 Task: Log work in the project TrueNorth for the issue 'Implement a new cloud-based customer service platform for a company with omnichannel communication and AI-powered chatbots' spent time as '2w 3d 21h 31m' and remaining time as '5w 2d 10h 18m' and move to top of backlog. Now add the issue to the epic 'Incident Response Planning'.
Action: Mouse moved to (574, 453)
Screenshot: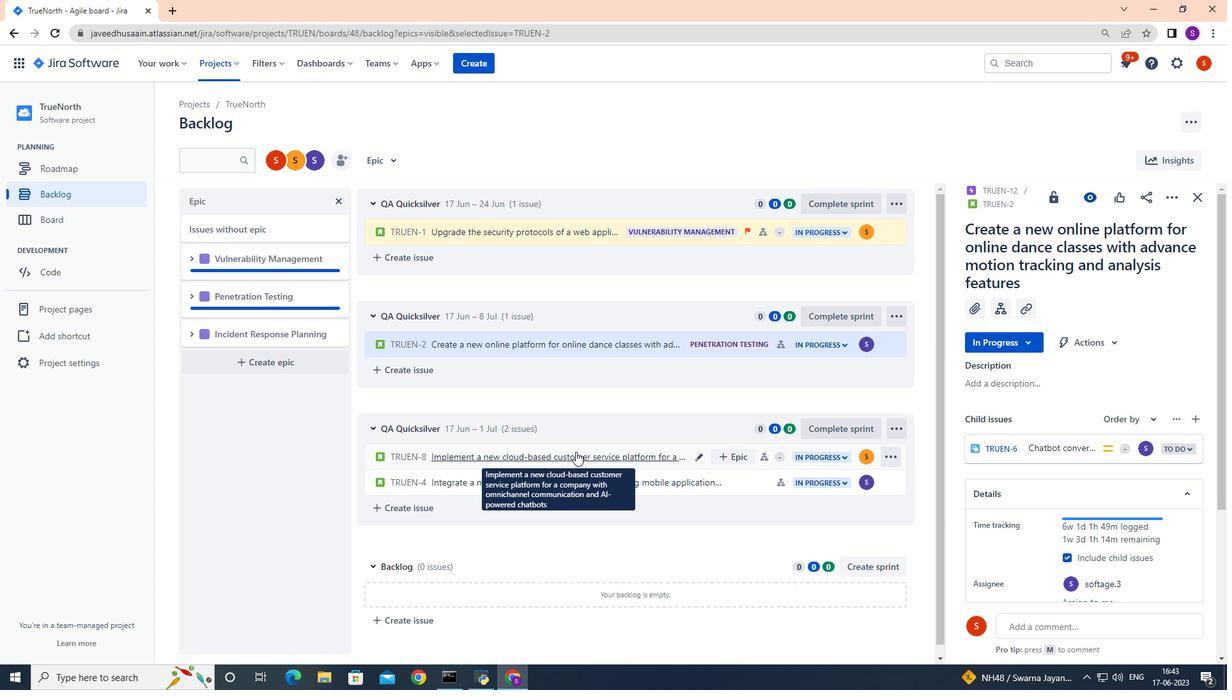 
Action: Mouse pressed left at (574, 453)
Screenshot: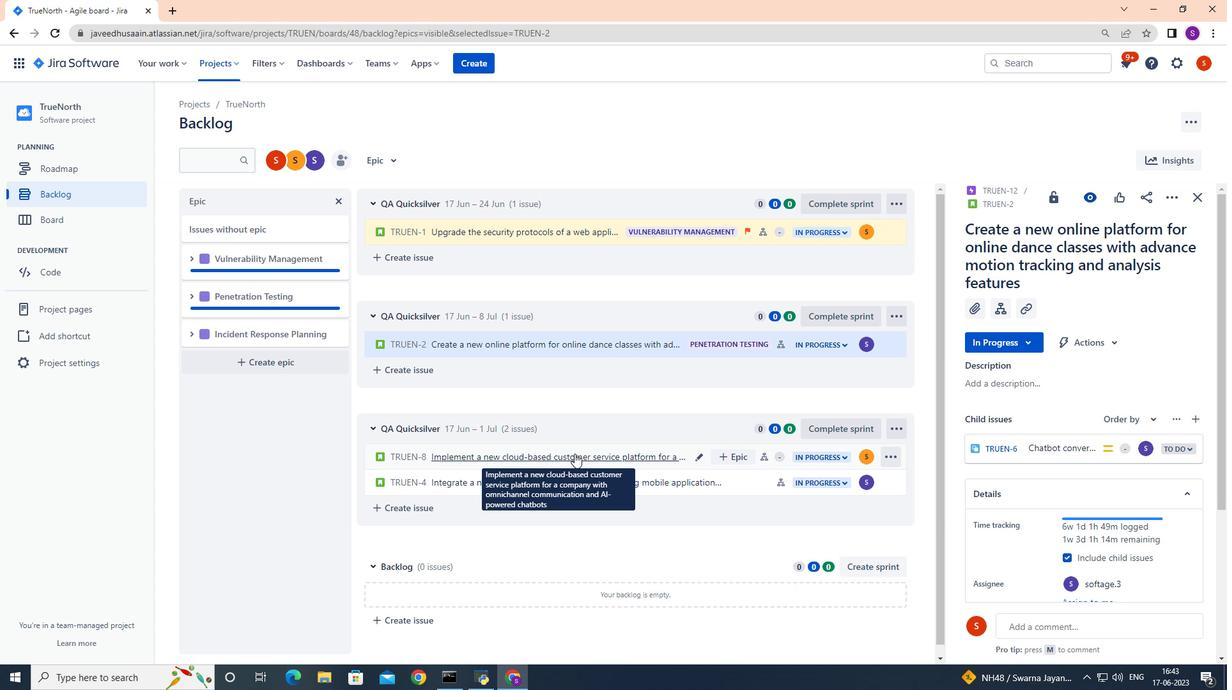 
Action: Mouse moved to (1169, 201)
Screenshot: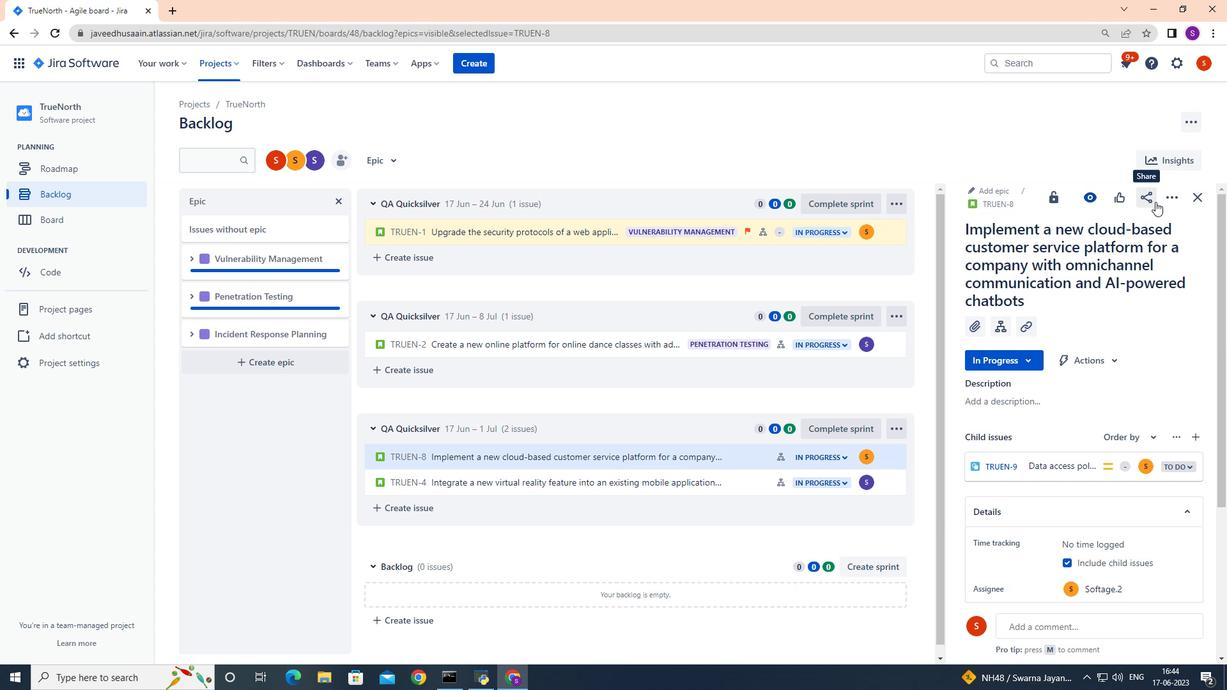 
Action: Mouse pressed left at (1169, 201)
Screenshot: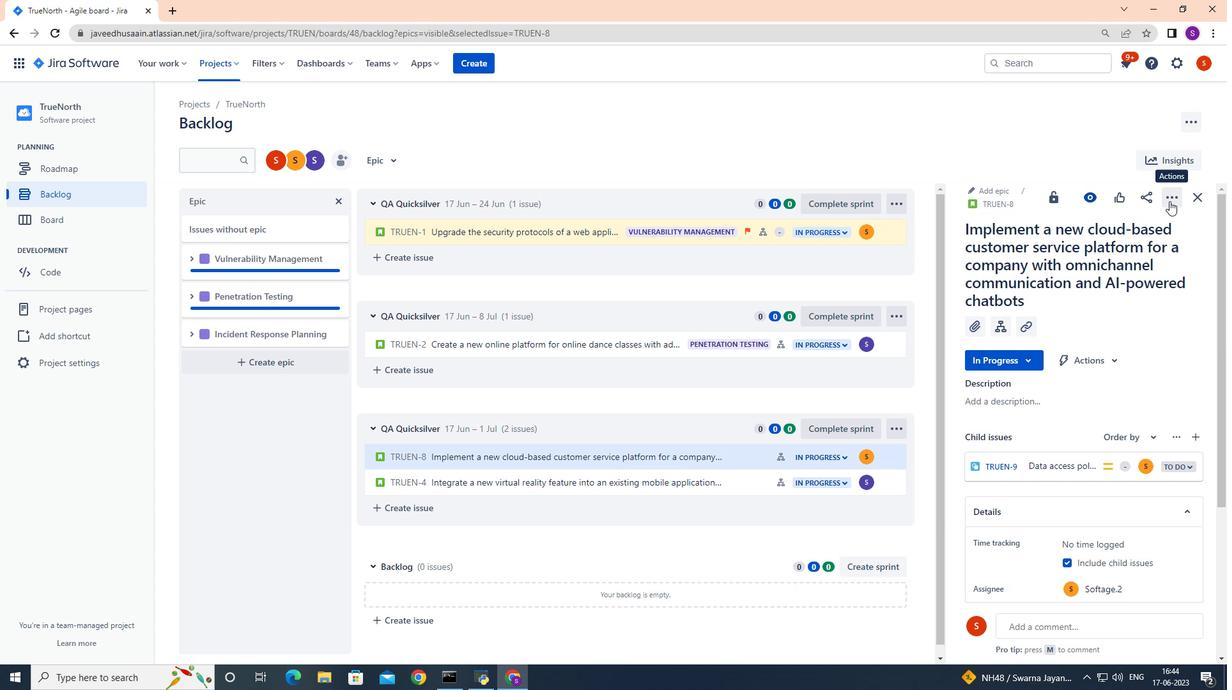 
Action: Mouse moved to (1142, 232)
Screenshot: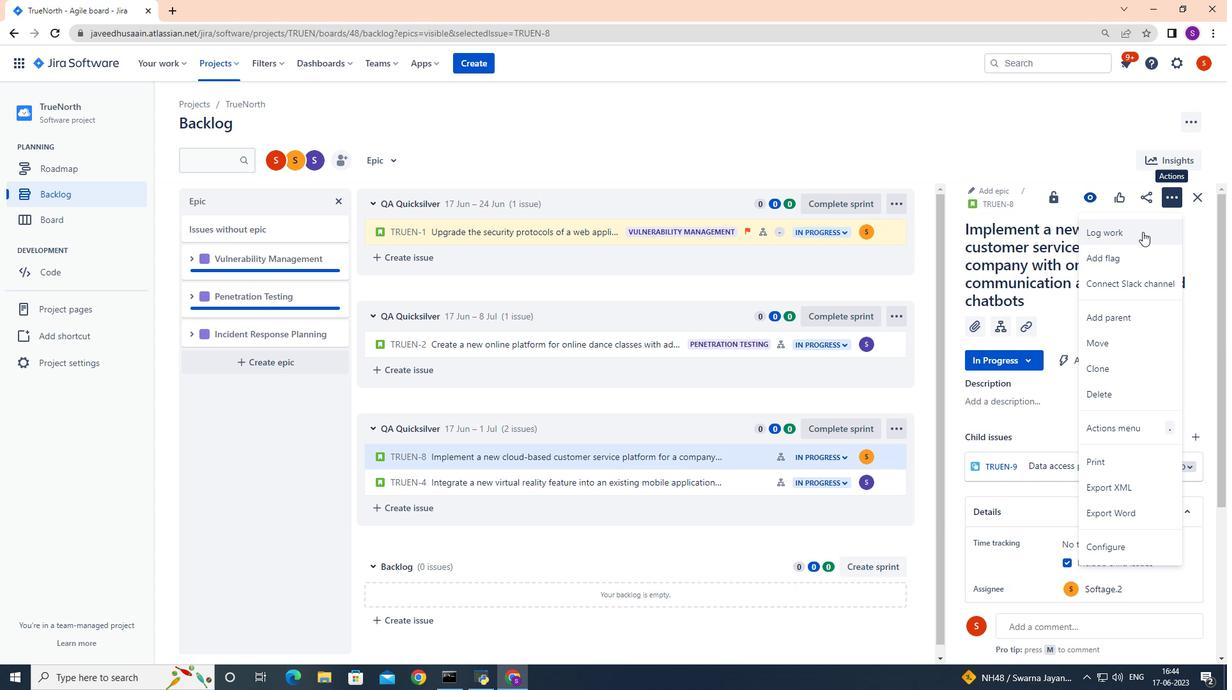 
Action: Mouse pressed left at (1142, 232)
Screenshot: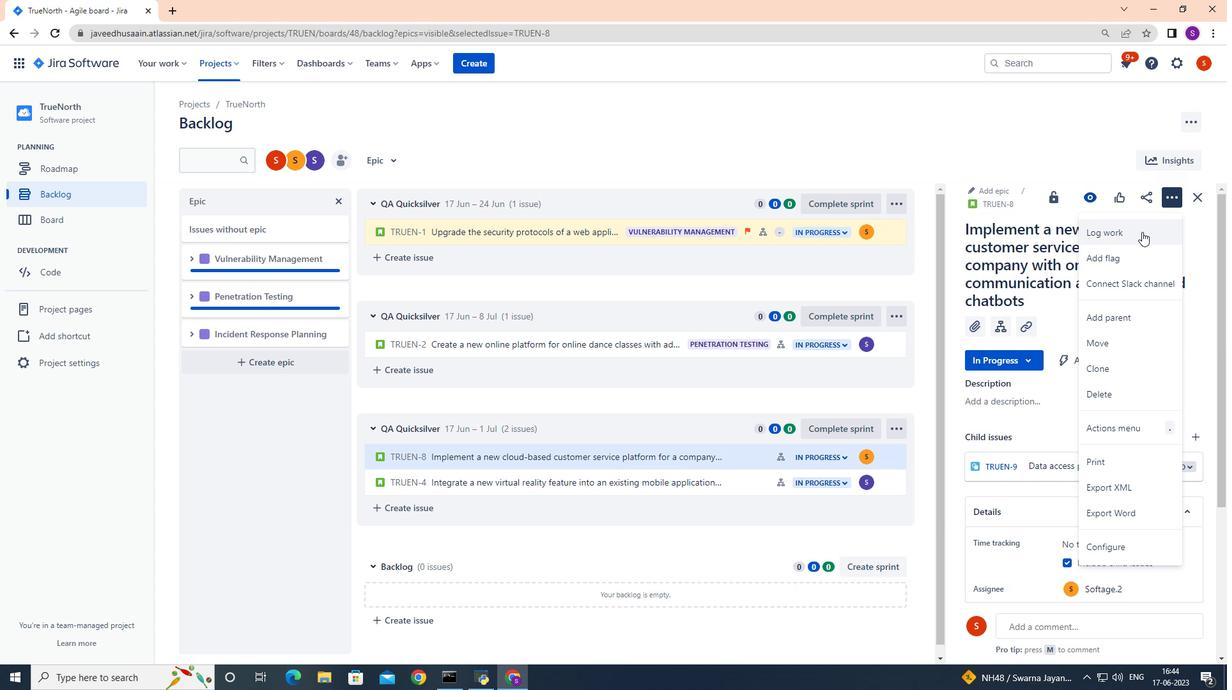 
Action: Mouse moved to (559, 188)
Screenshot: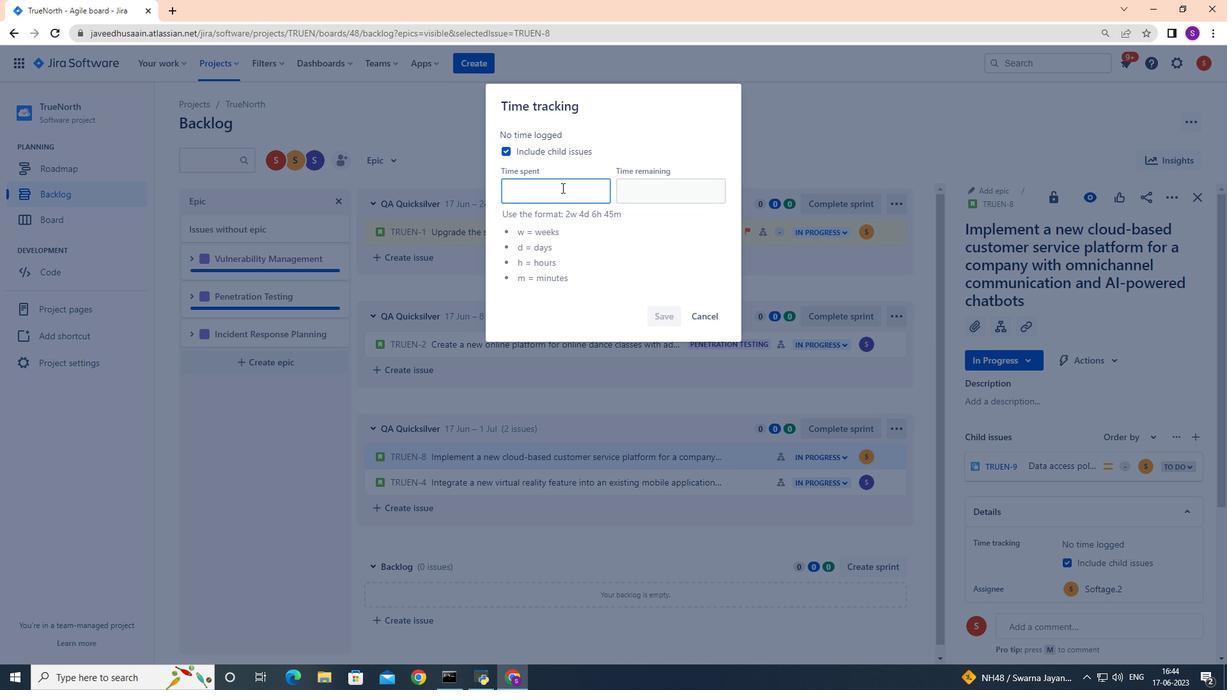 
Action: Mouse pressed left at (559, 188)
Screenshot: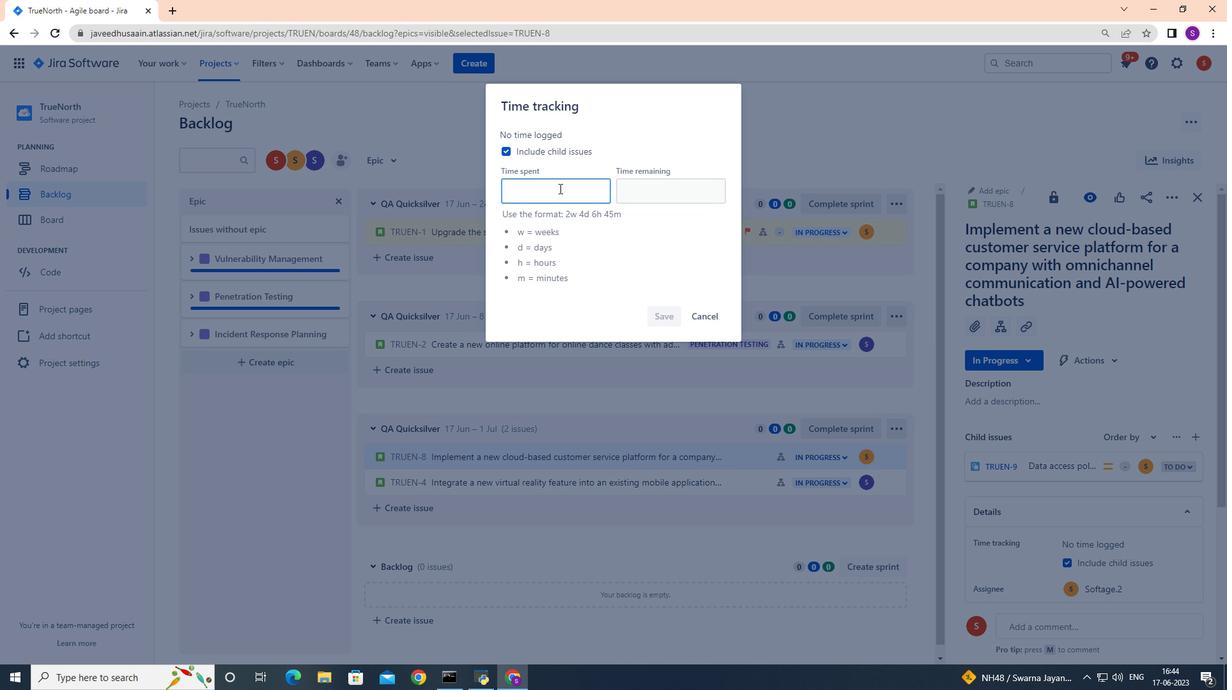 
Action: Key pressed 2w<Key.space>3d<Key.space>21h<Key.space>31m<Key.tab>5w<Key.space>
Screenshot: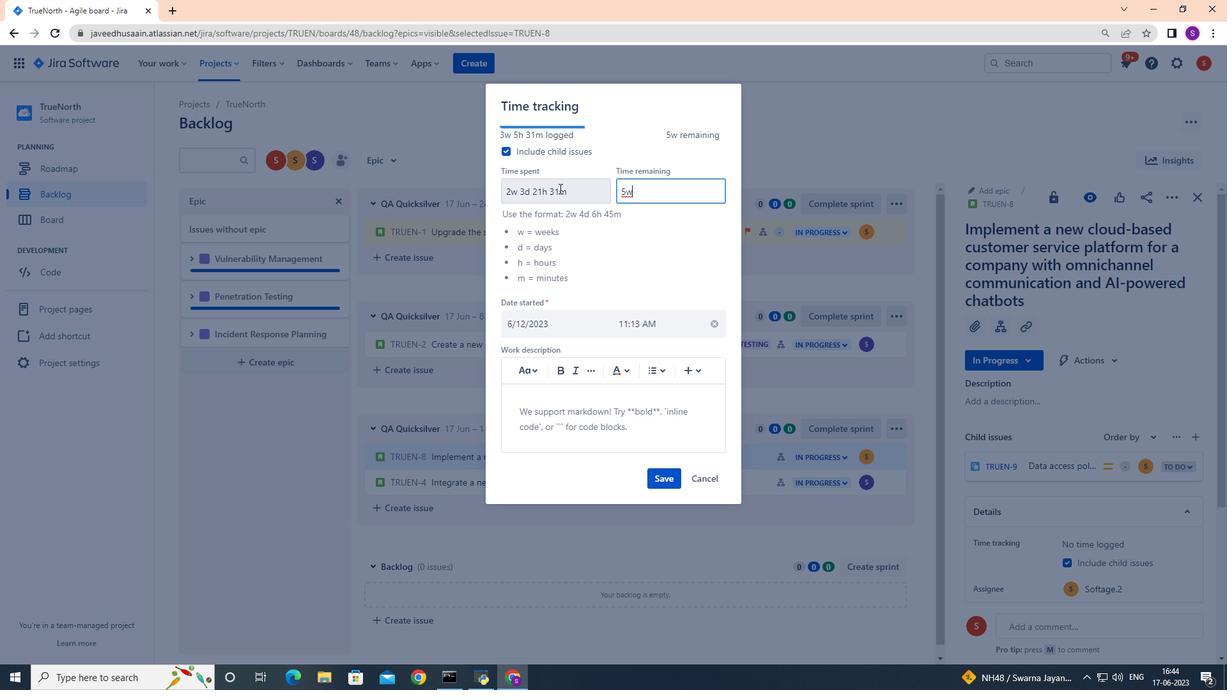
Action: Mouse moved to (558, 188)
Screenshot: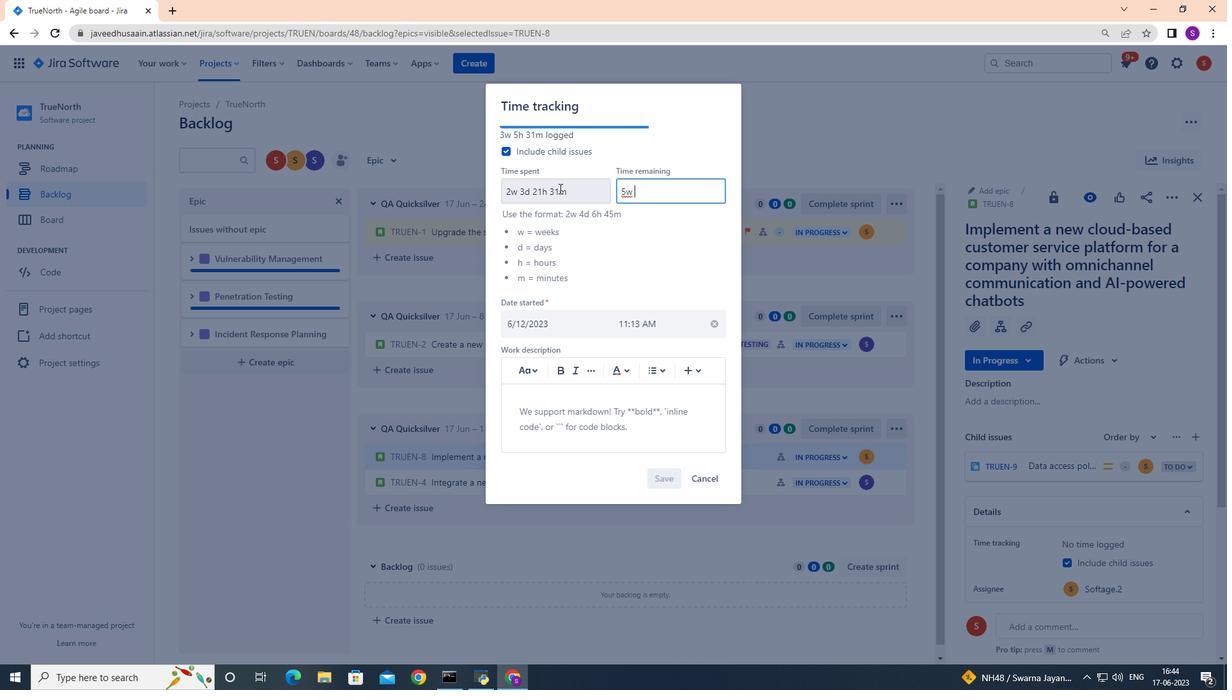 
Action: Key pressed 2d<Key.space>10h<Key.space>18m
Screenshot: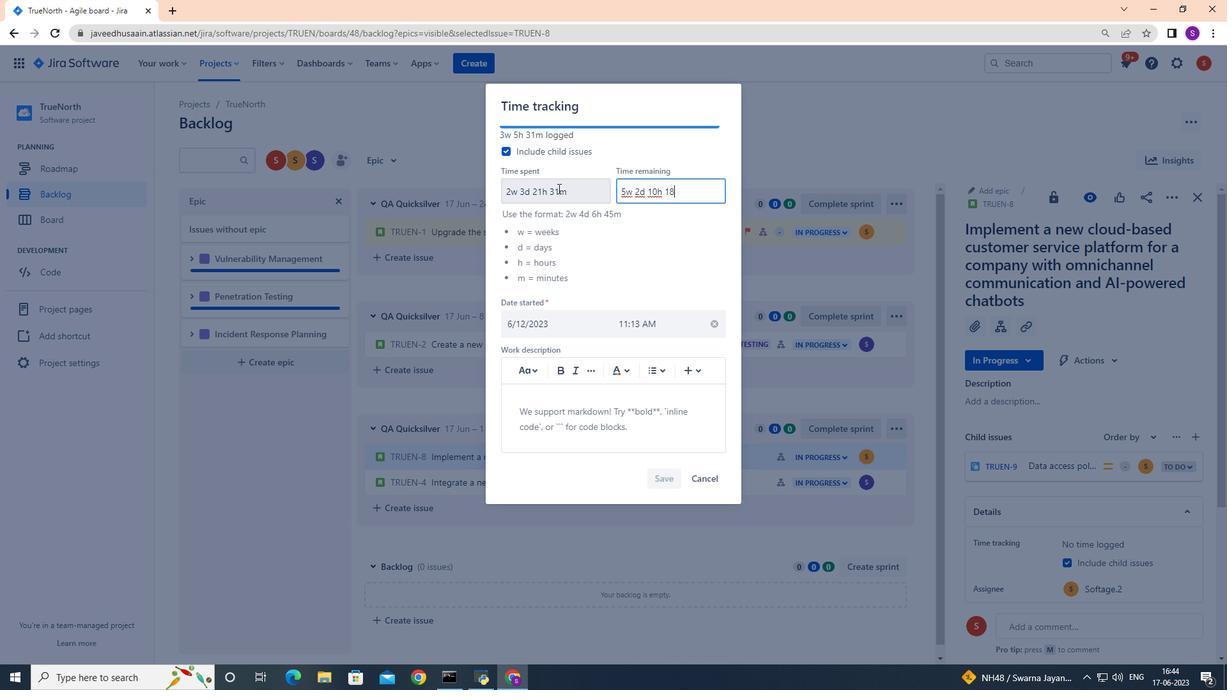 
Action: Mouse moved to (657, 470)
Screenshot: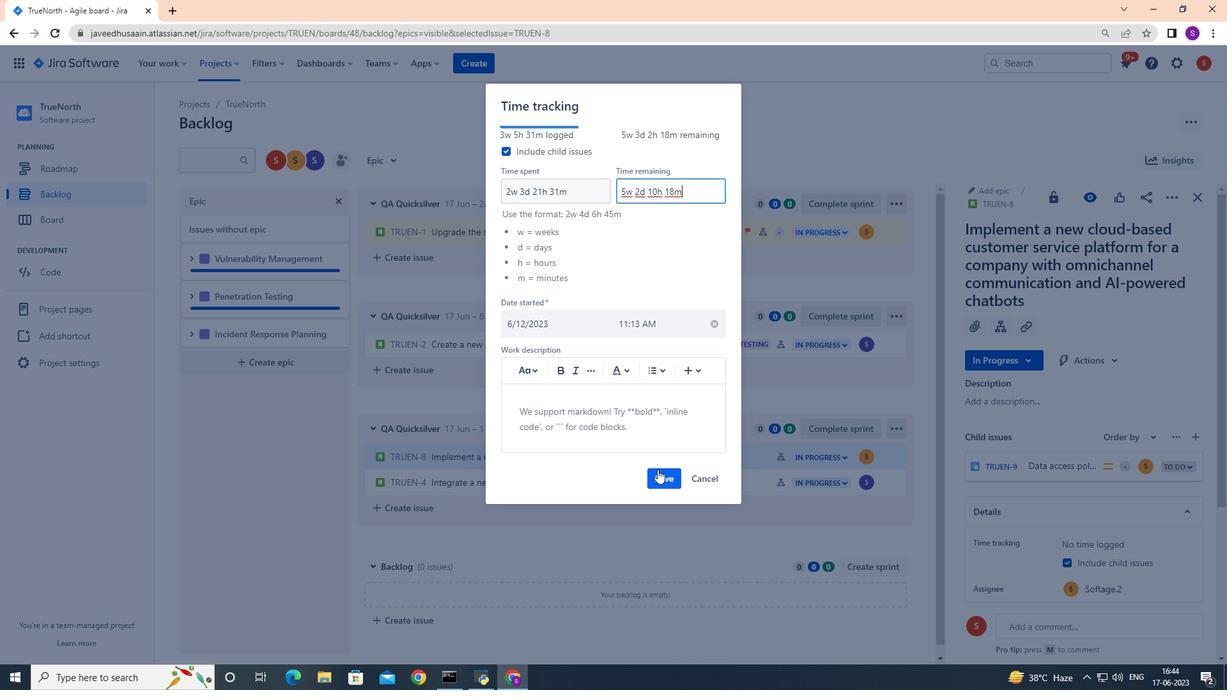 
Action: Mouse pressed left at (657, 470)
Screenshot: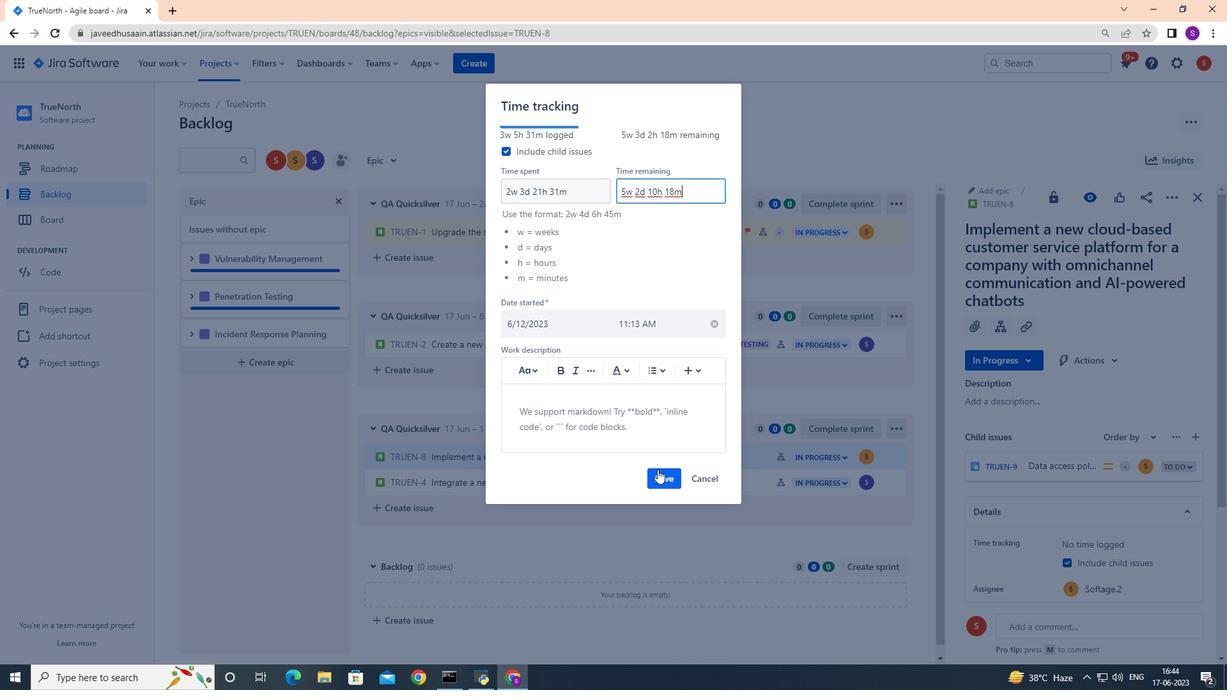 
Action: Mouse moved to (1170, 193)
Screenshot: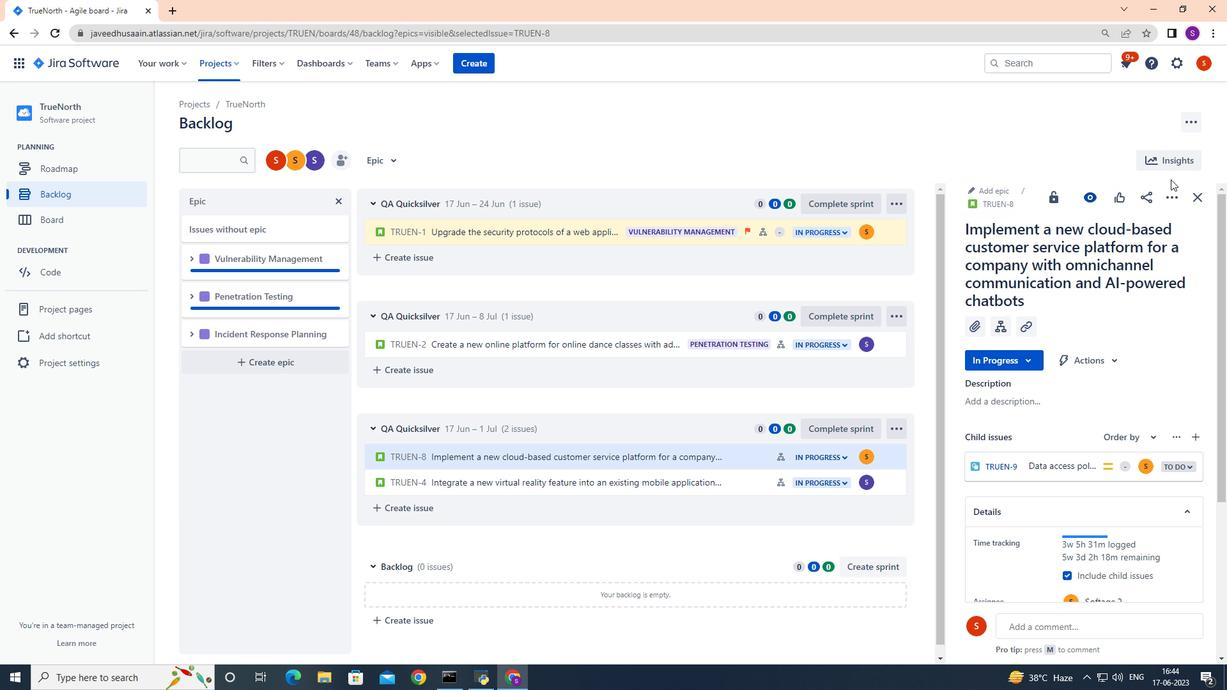 
Action: Mouse pressed left at (1170, 193)
Screenshot: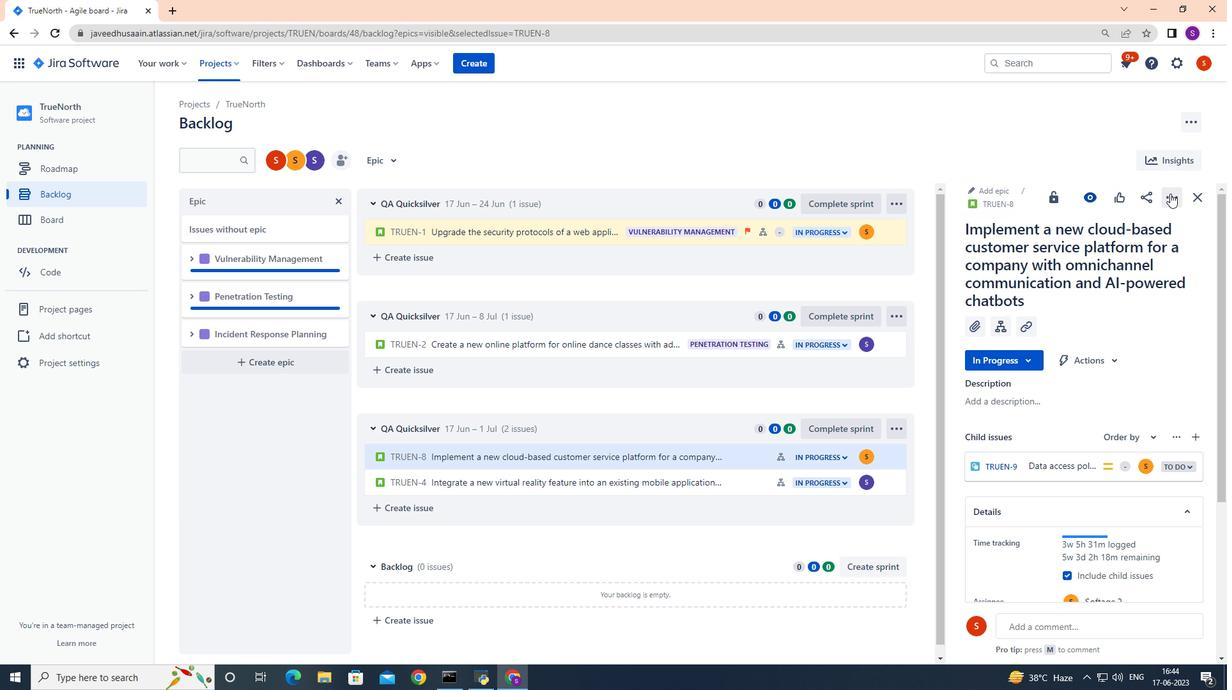 
Action: Mouse pressed left at (1170, 193)
Screenshot: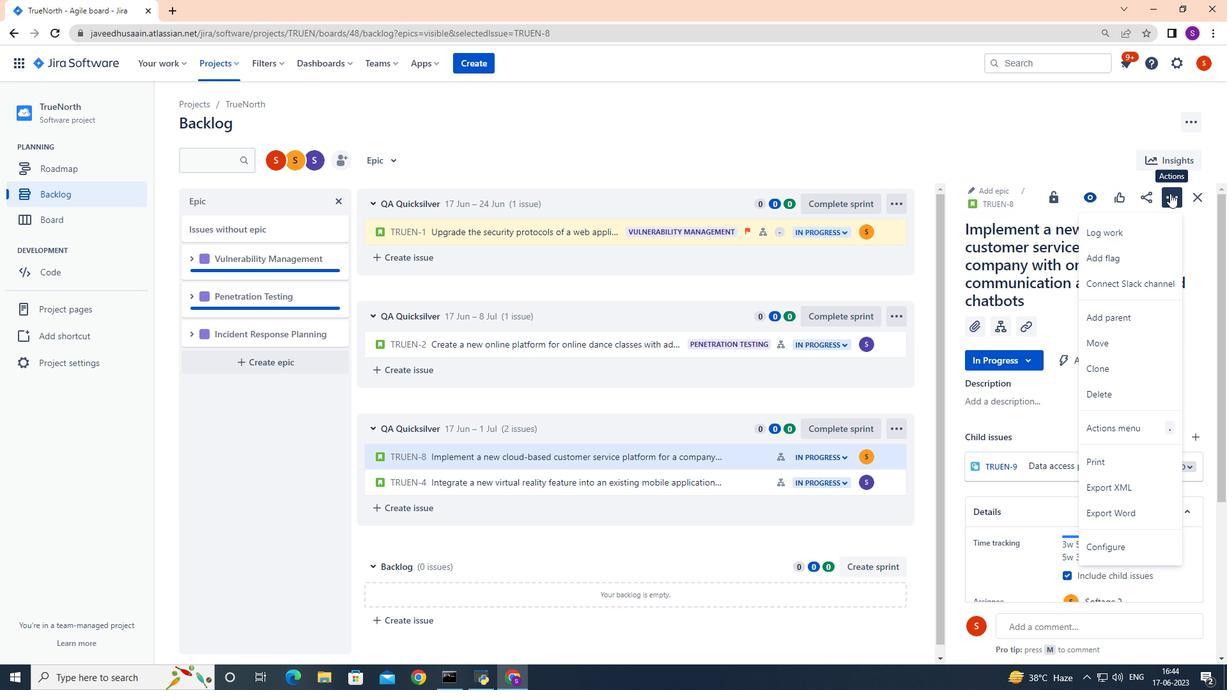 
Action: Mouse moved to (895, 456)
Screenshot: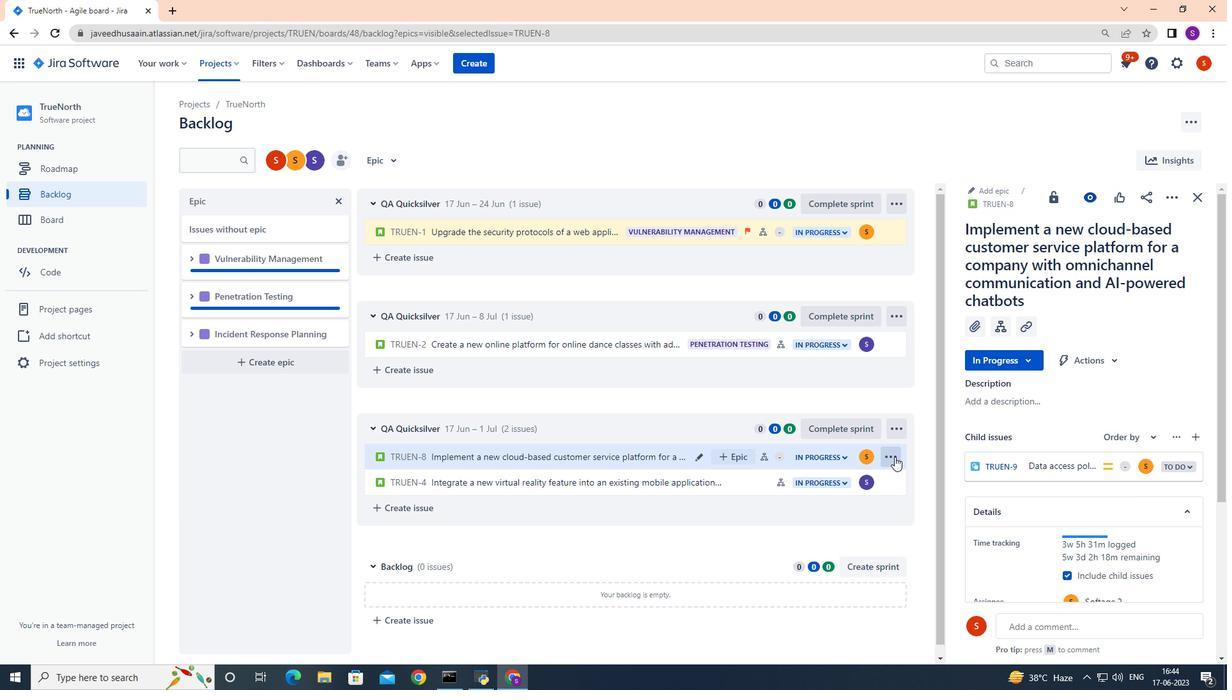 
Action: Mouse pressed left at (895, 456)
Screenshot: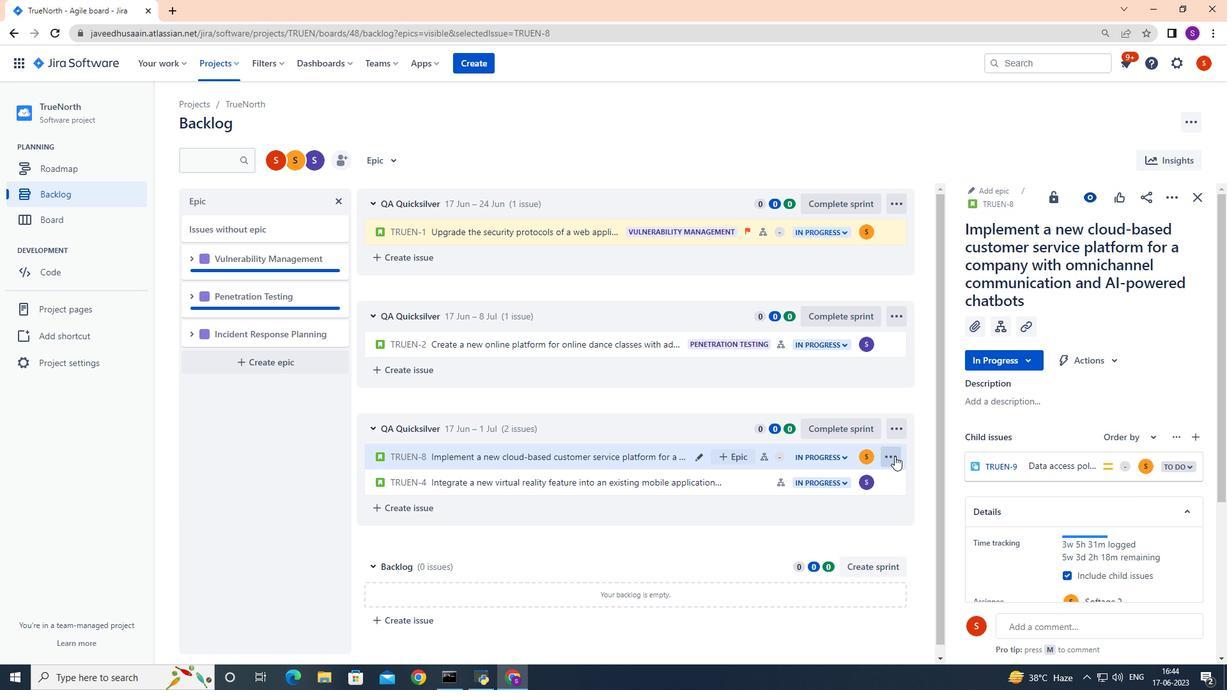
Action: Mouse moved to (872, 405)
Screenshot: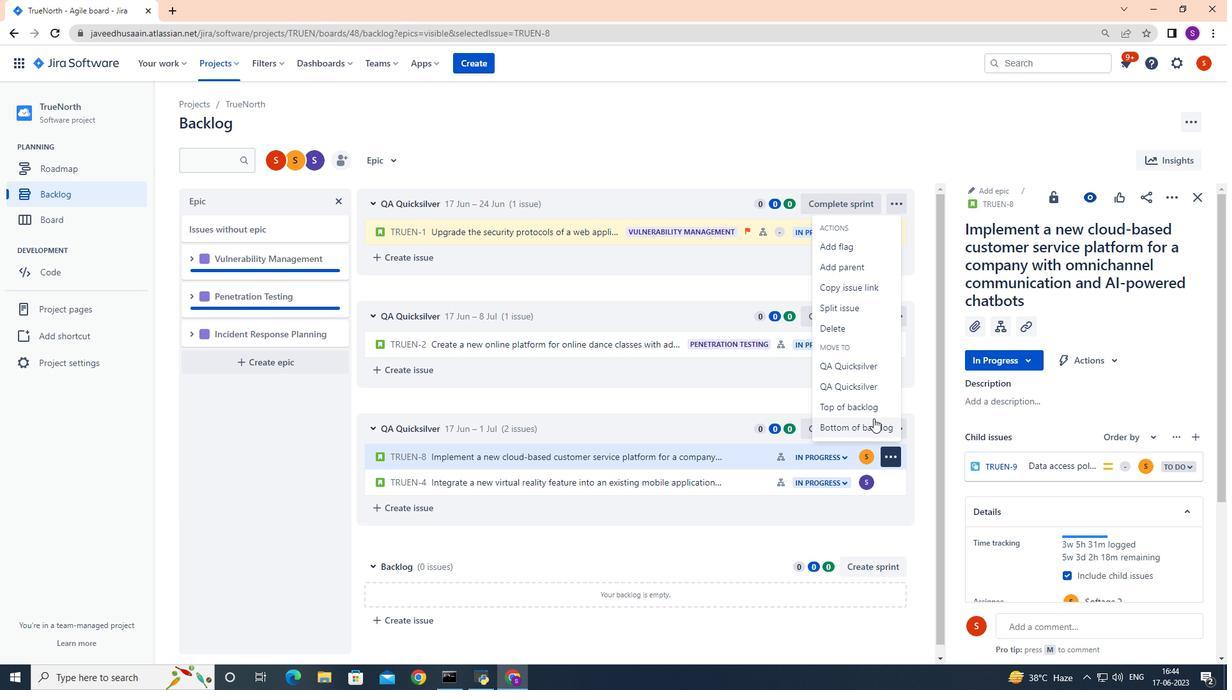 
Action: Mouse pressed left at (872, 405)
Screenshot: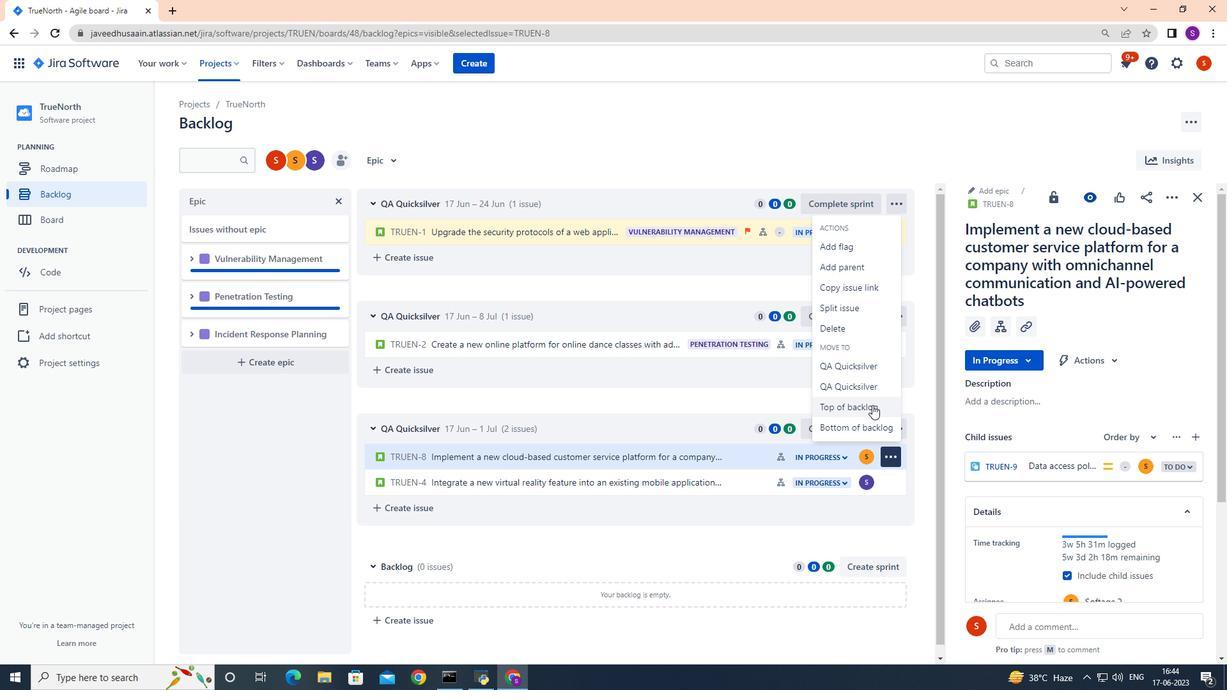 
Action: Mouse moved to (659, 207)
Screenshot: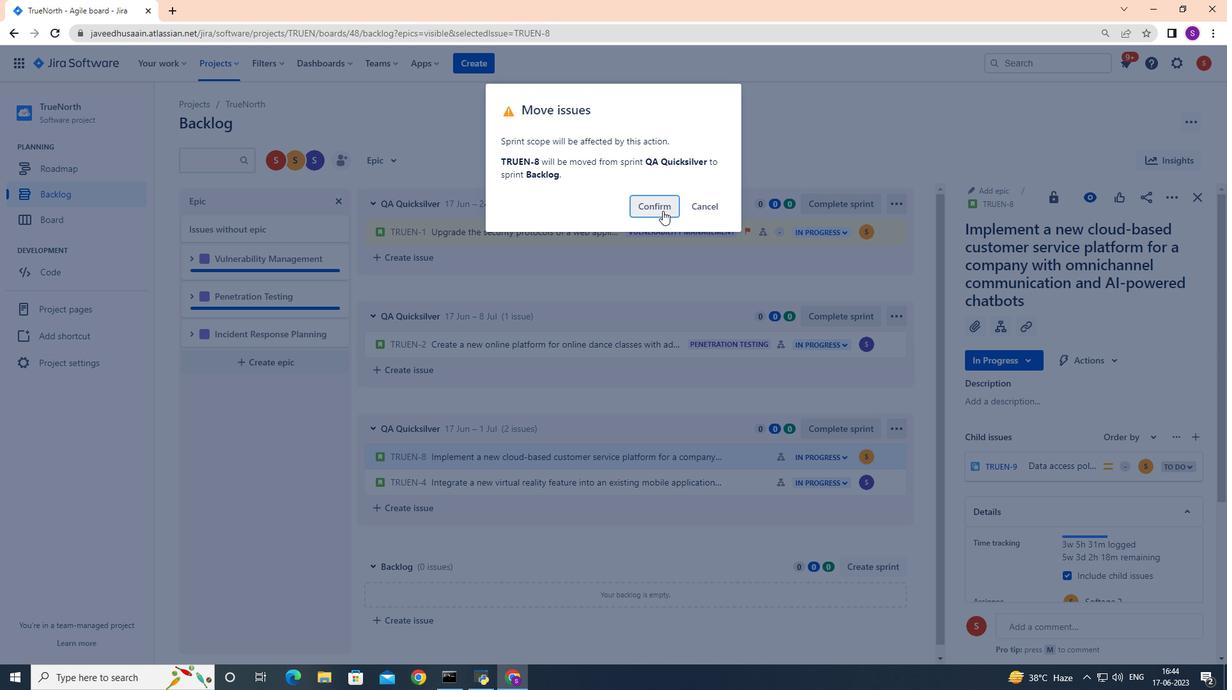 
Action: Mouse pressed left at (659, 207)
Screenshot: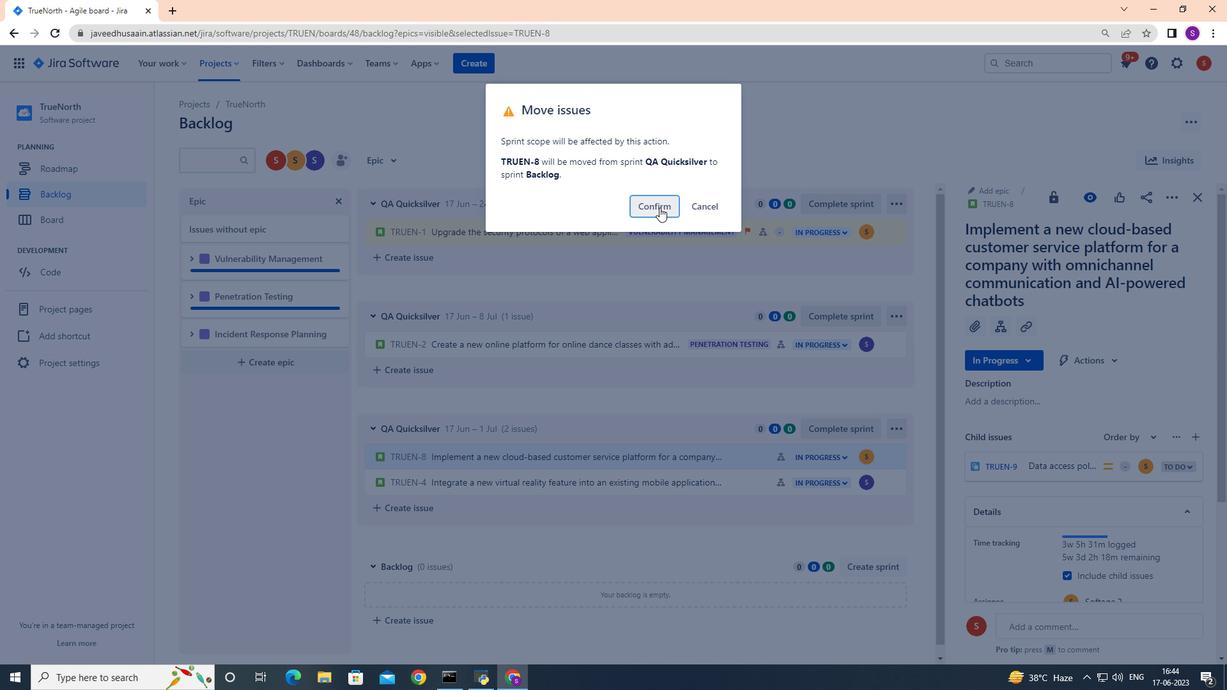
Action: Mouse moved to (730, 563)
Screenshot: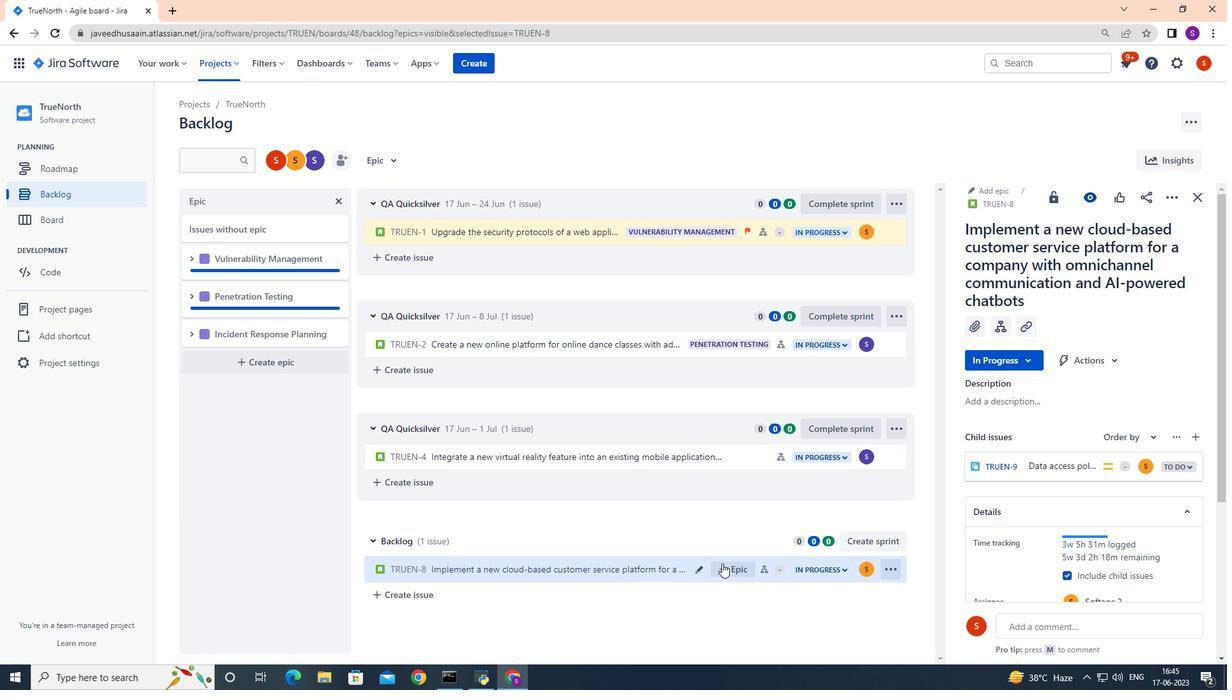 
Action: Mouse pressed left at (730, 563)
Screenshot: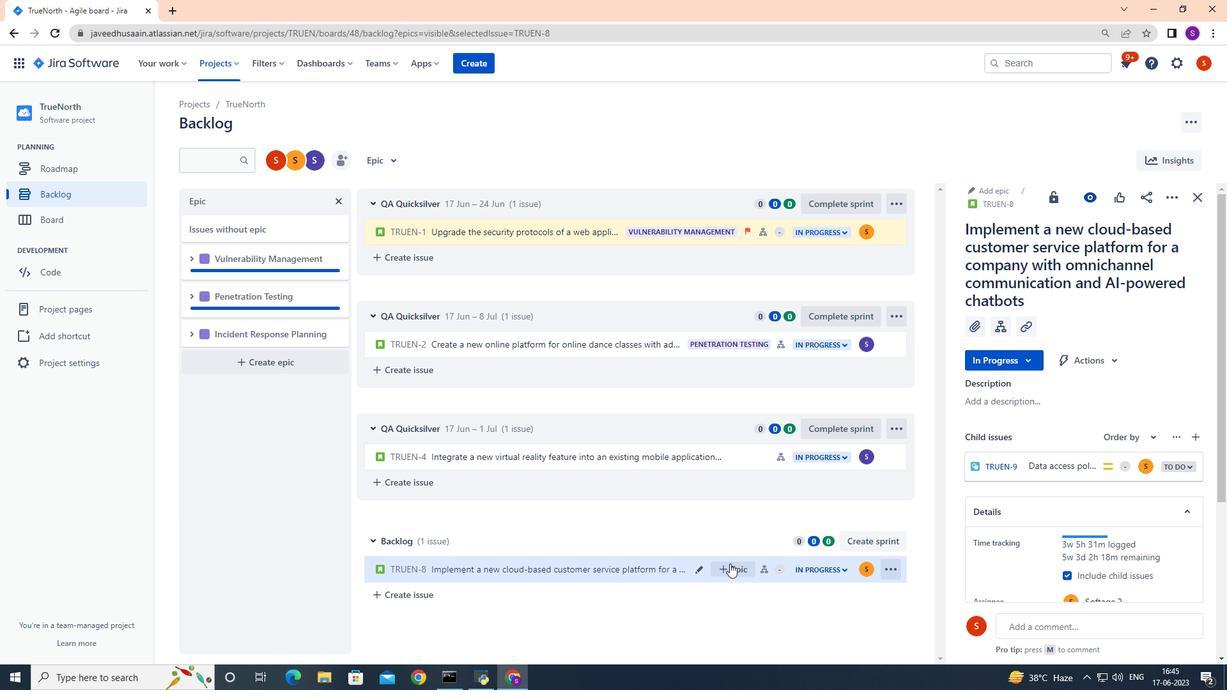 
Action: Mouse moved to (737, 580)
Screenshot: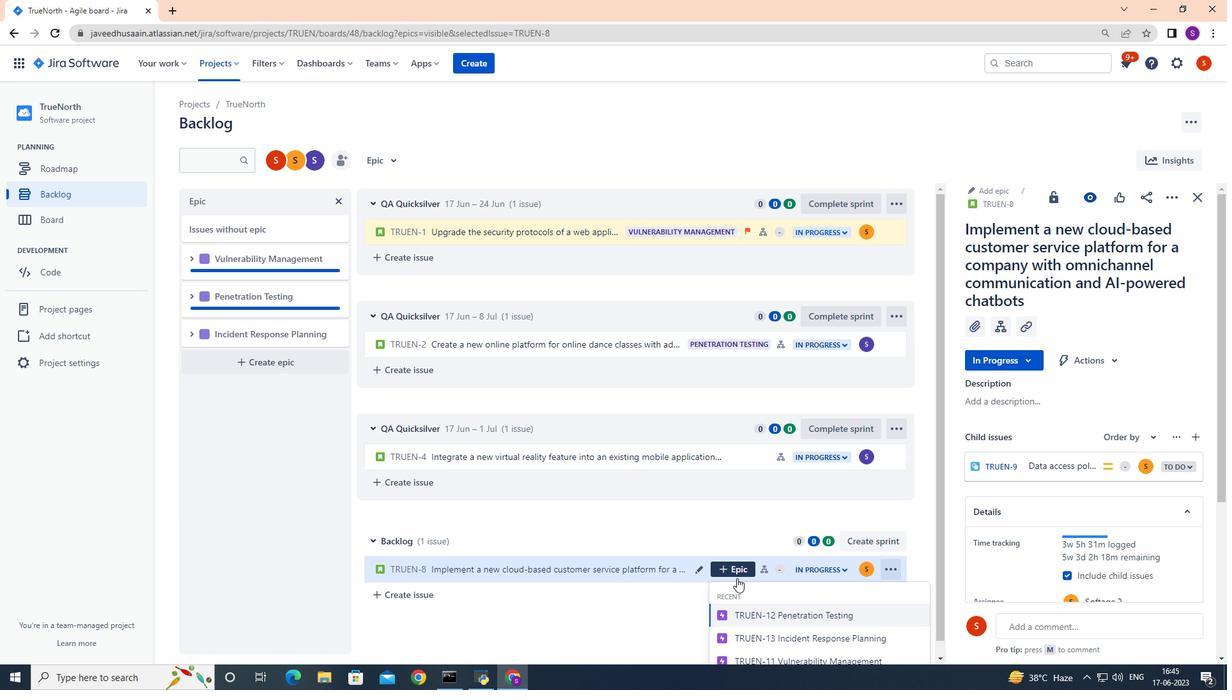 
Action: Mouse scrolled (737, 579) with delta (0, 0)
Screenshot: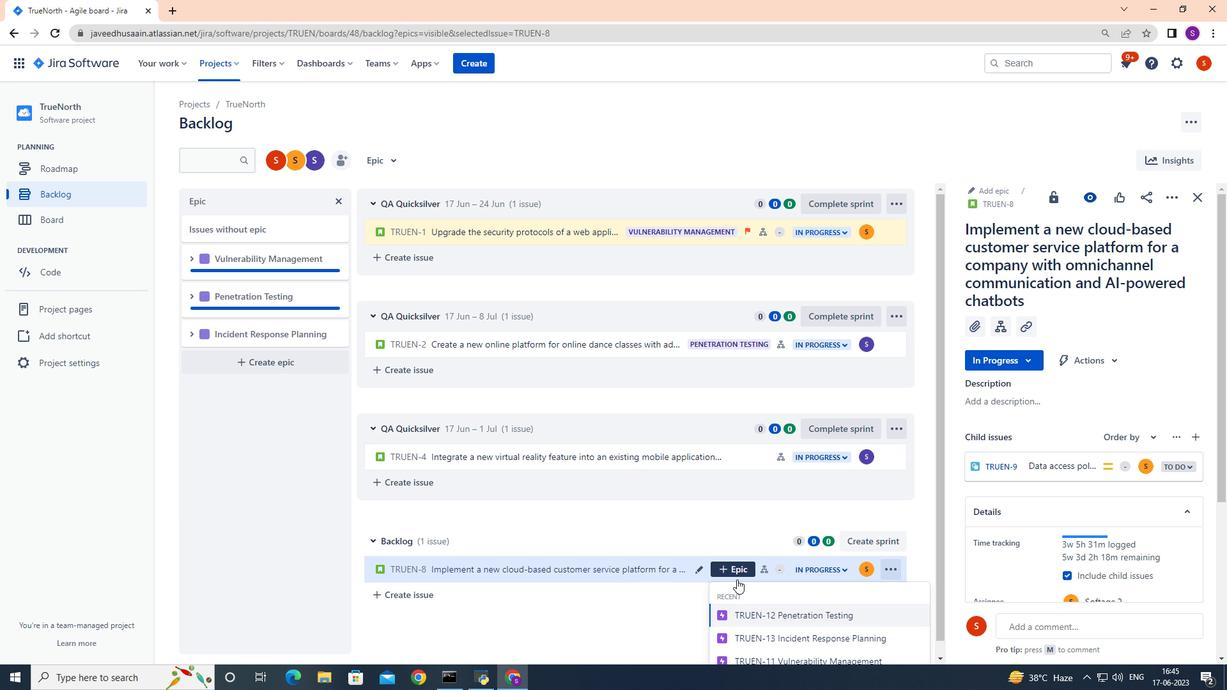 
Action: Mouse scrolled (737, 579) with delta (0, 0)
Screenshot: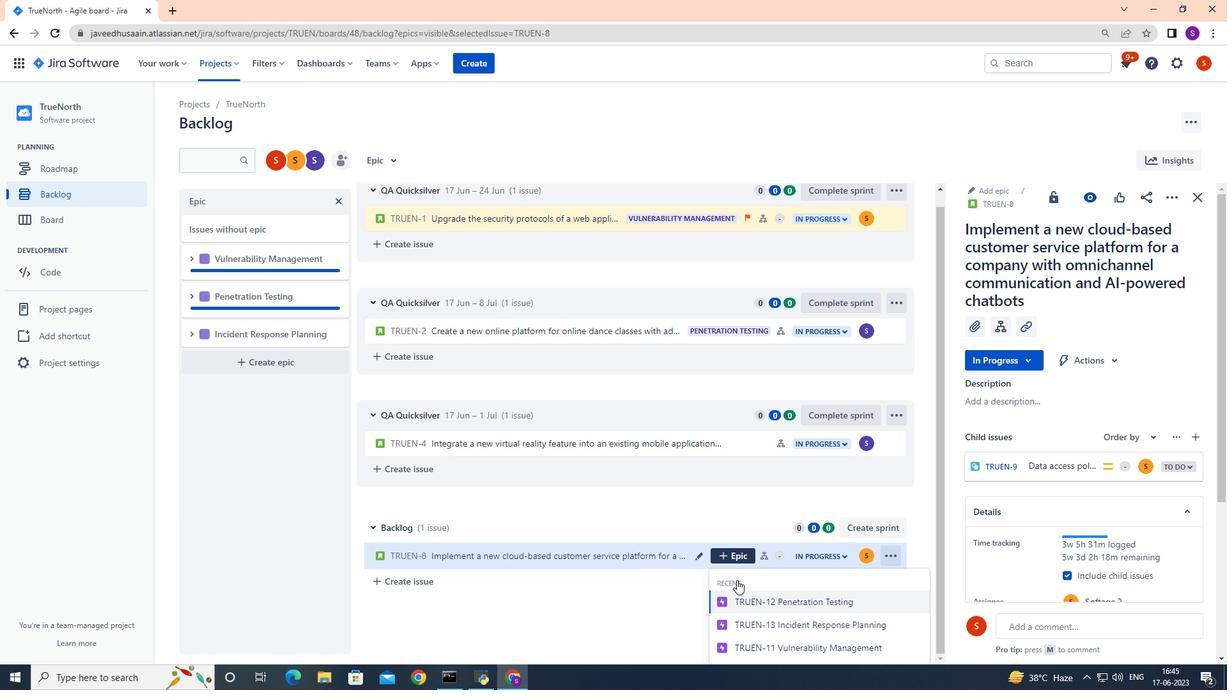 
Action: Mouse moved to (783, 622)
Screenshot: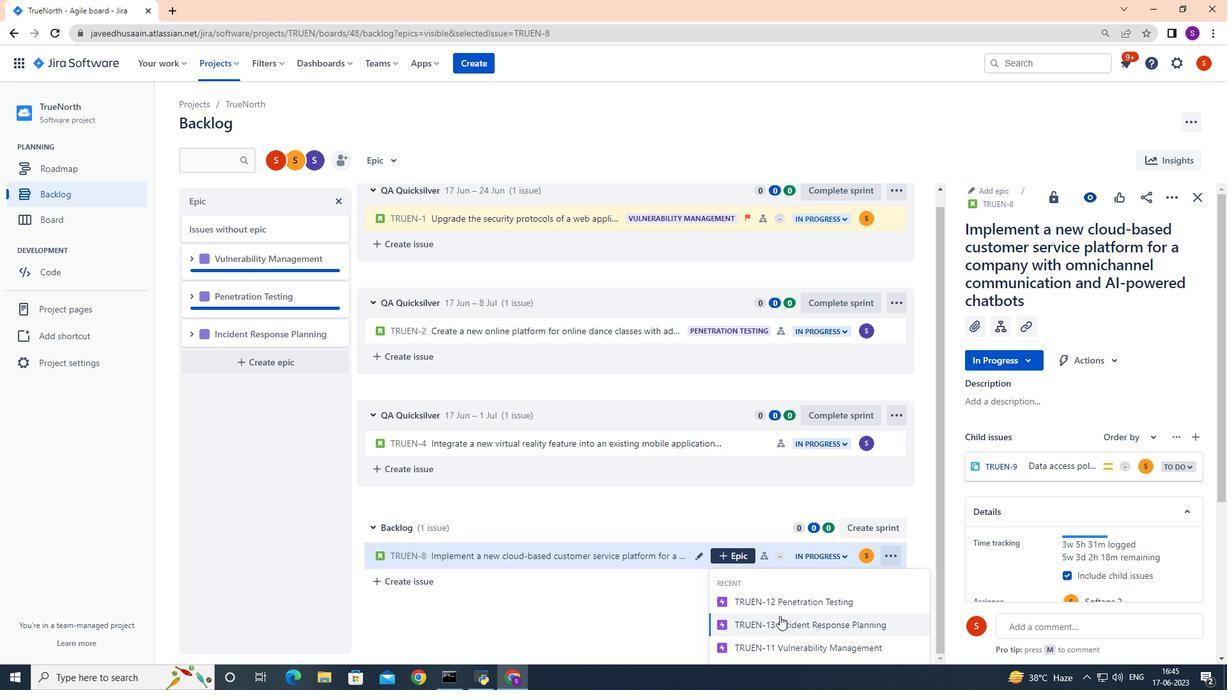 
Action: Mouse pressed left at (783, 622)
Screenshot: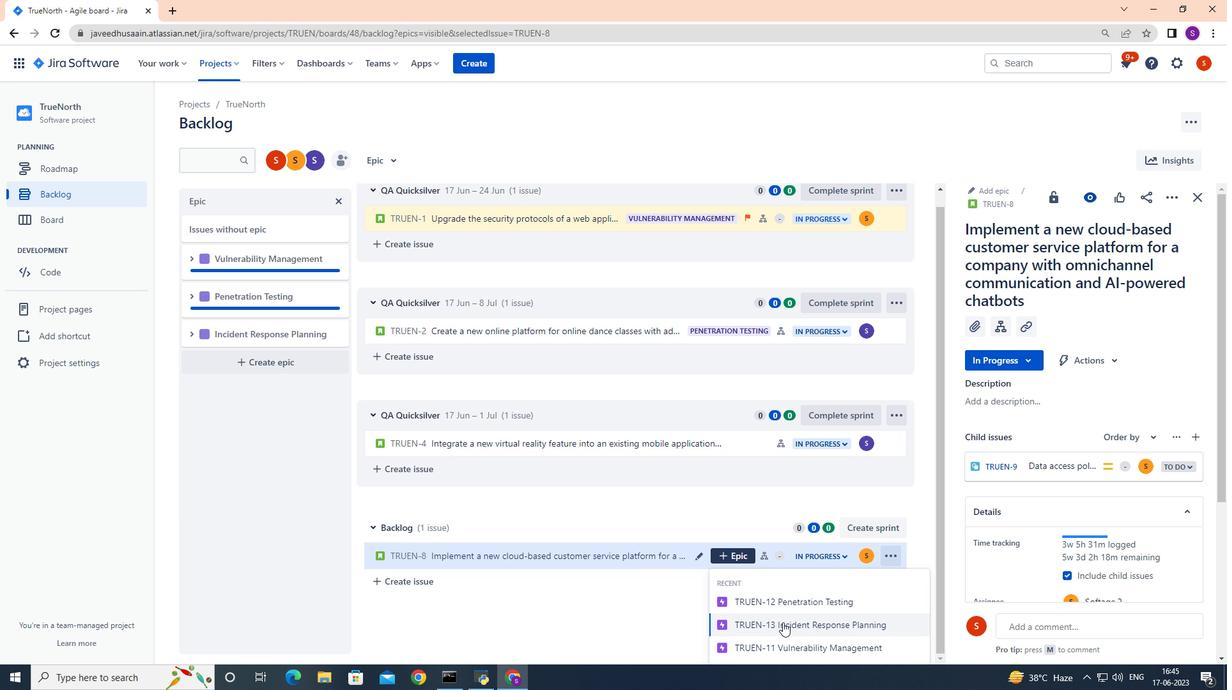 
Action: Mouse moved to (779, 620)
Screenshot: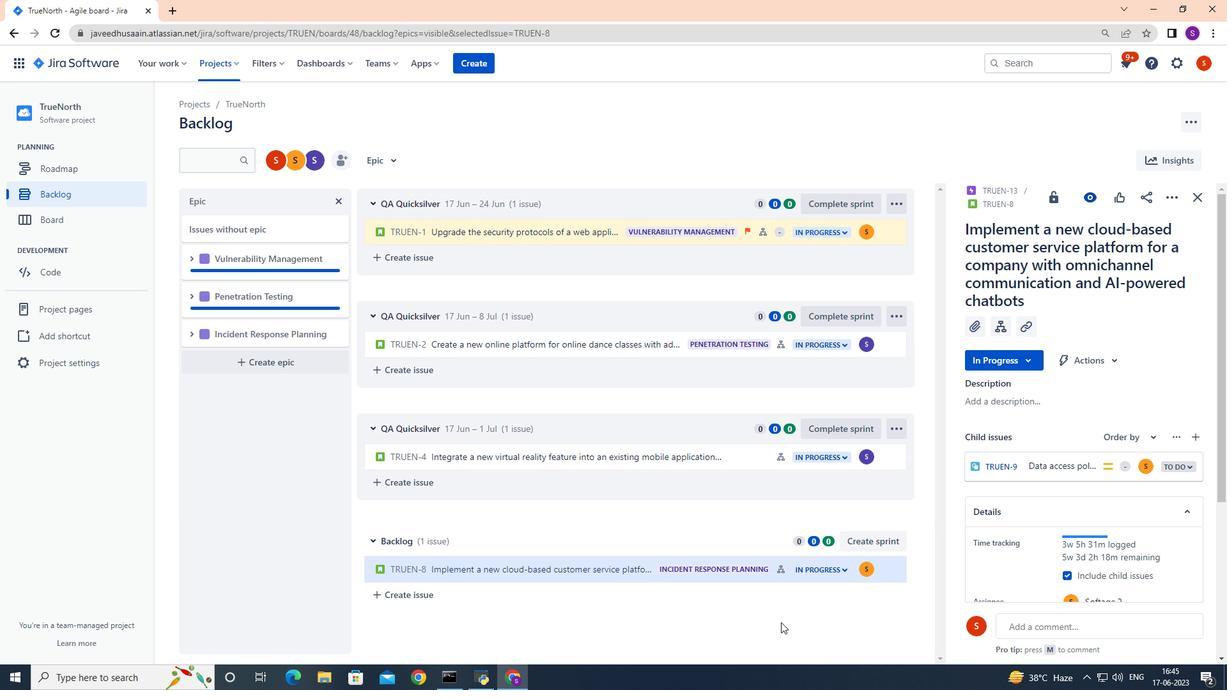 
